 Task: Use the audio equalizer preset "Full treble".
Action: Mouse moved to (132, 18)
Screenshot: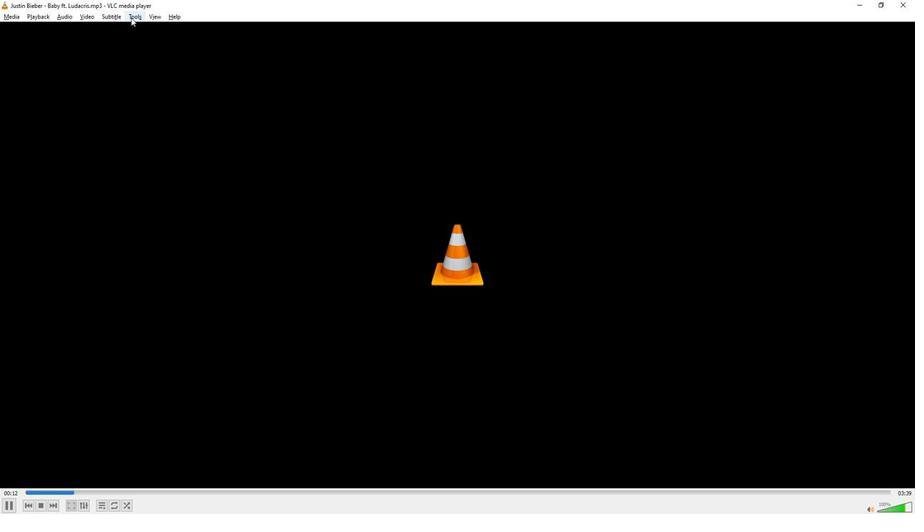 
Action: Mouse pressed left at (132, 18)
Screenshot: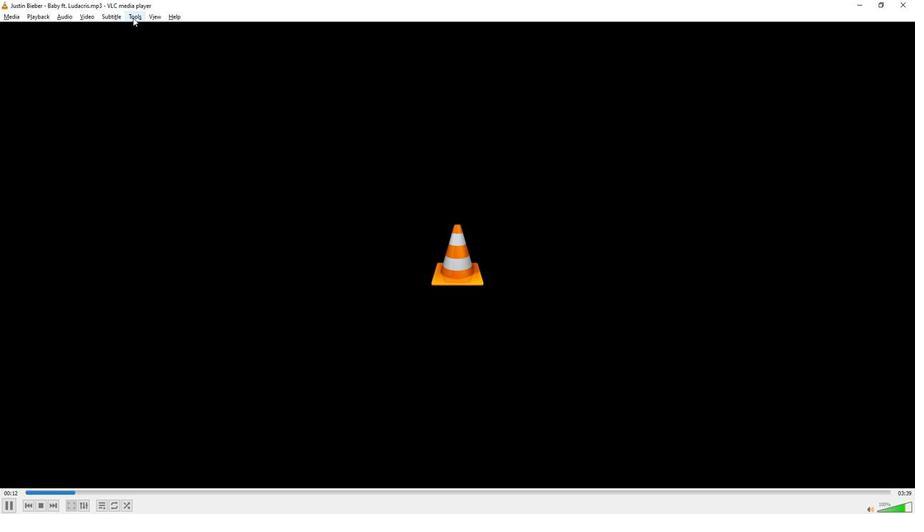 
Action: Mouse moved to (150, 26)
Screenshot: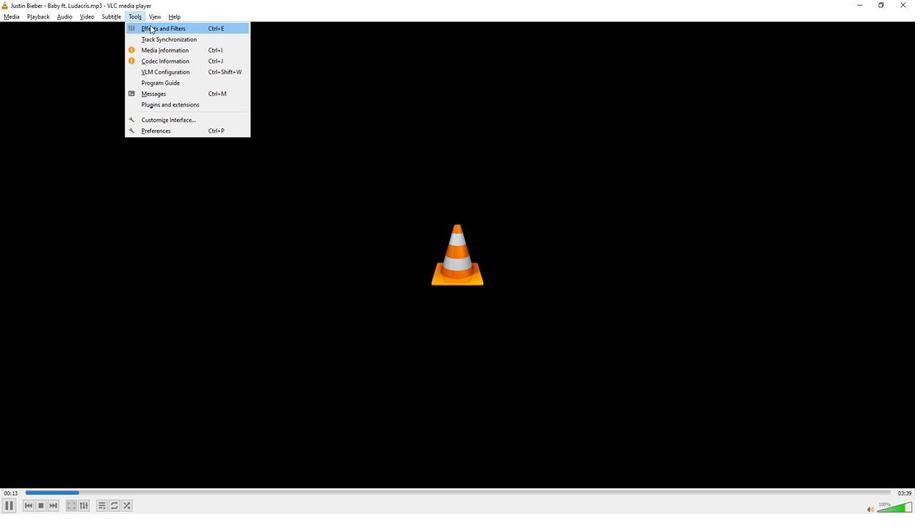
Action: Mouse pressed left at (150, 26)
Screenshot: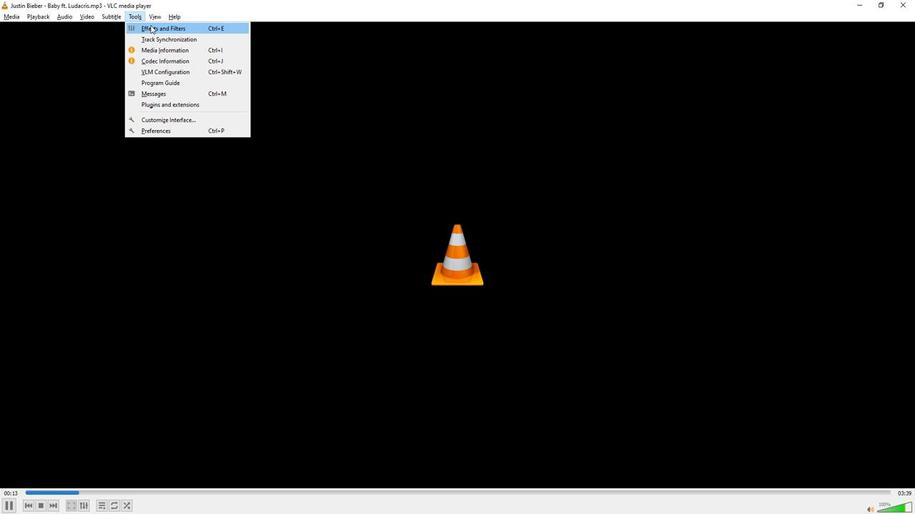 
Action: Mouse moved to (589, 105)
Screenshot: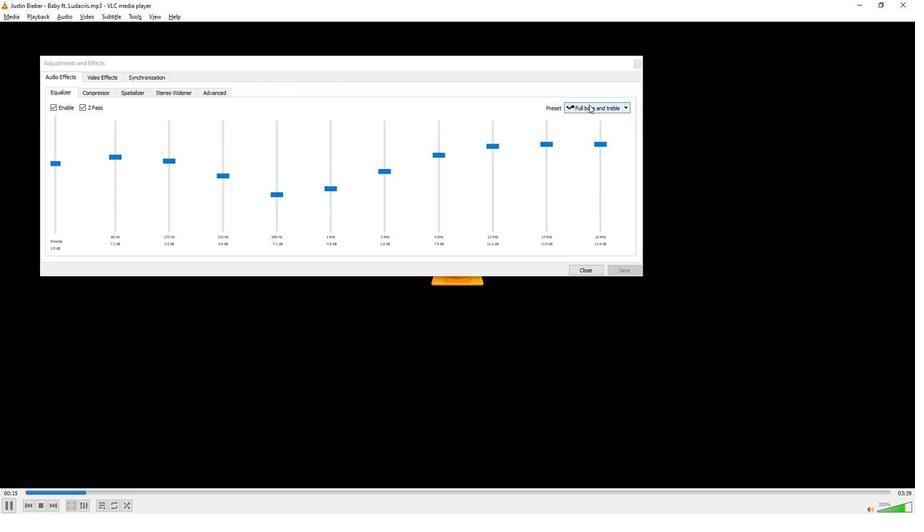 
Action: Mouse pressed left at (589, 105)
Screenshot: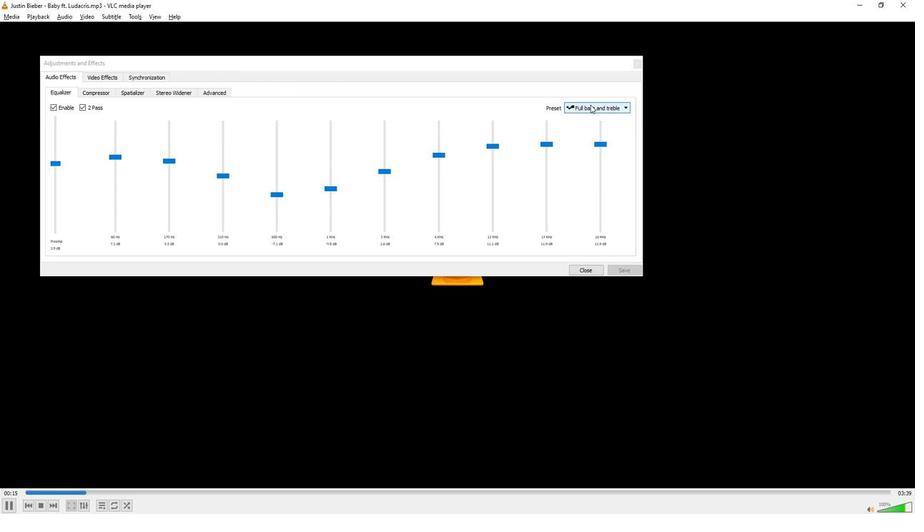 
Action: Mouse moved to (593, 171)
Screenshot: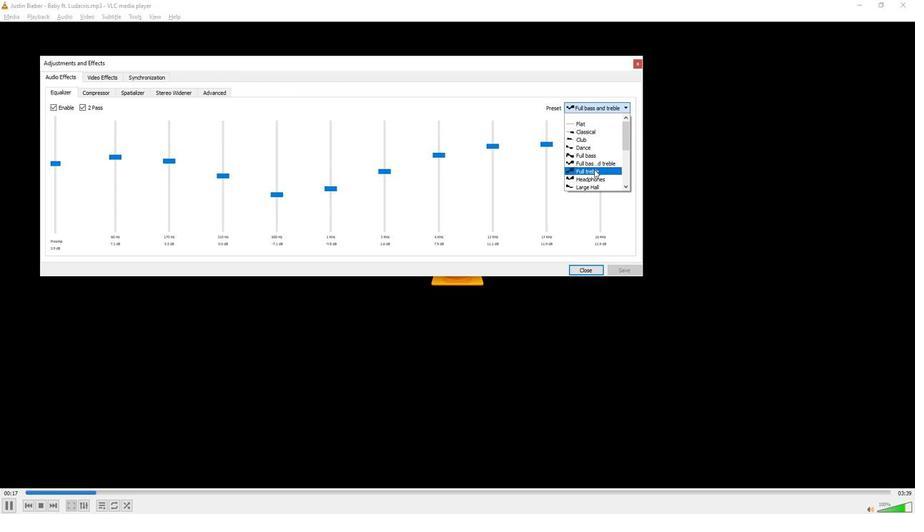 
Action: Mouse pressed left at (593, 171)
Screenshot: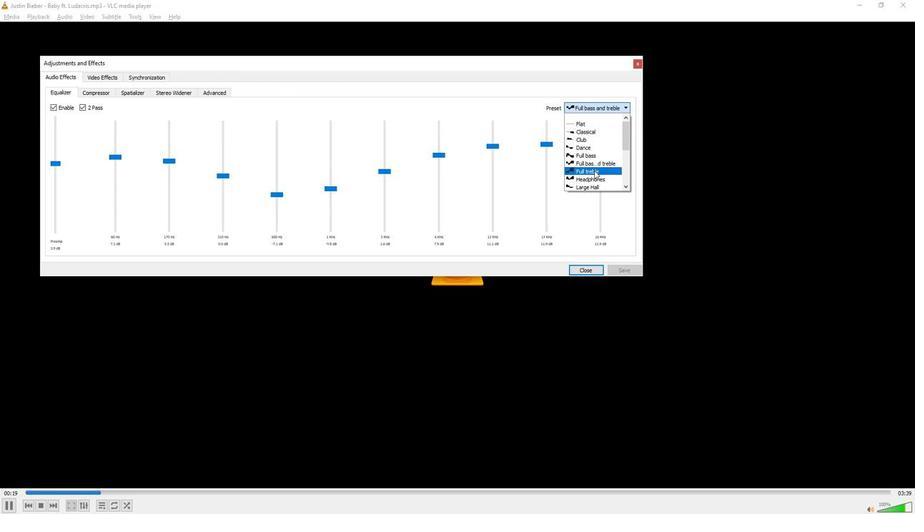 
